 Task: Create a section Fast Lane and in the section, add a milestone Virtual Reality (VR) Development in the project AuraTech
Action: Mouse moved to (441, 534)
Screenshot: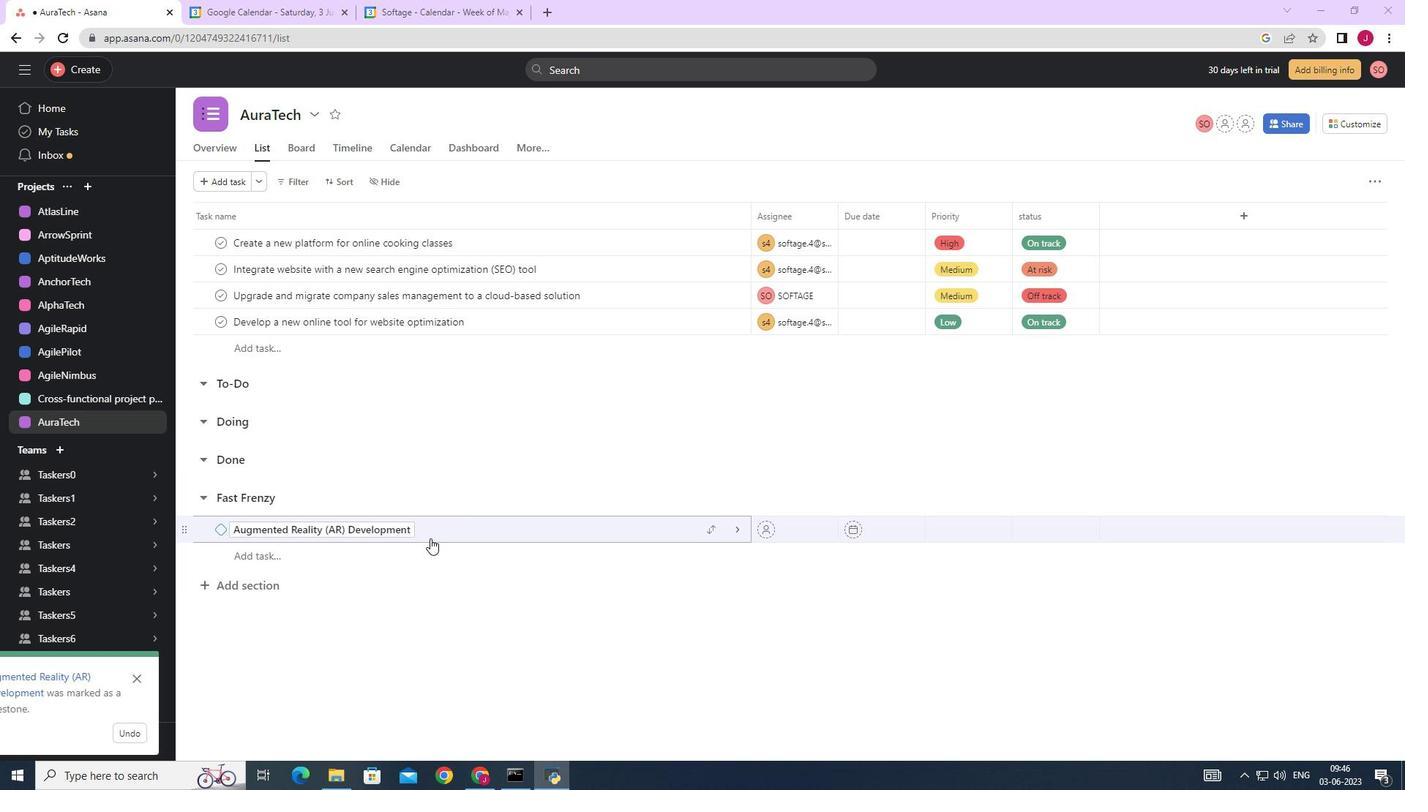 
Action: Mouse scrolled (441, 533) with delta (0, 0)
Screenshot: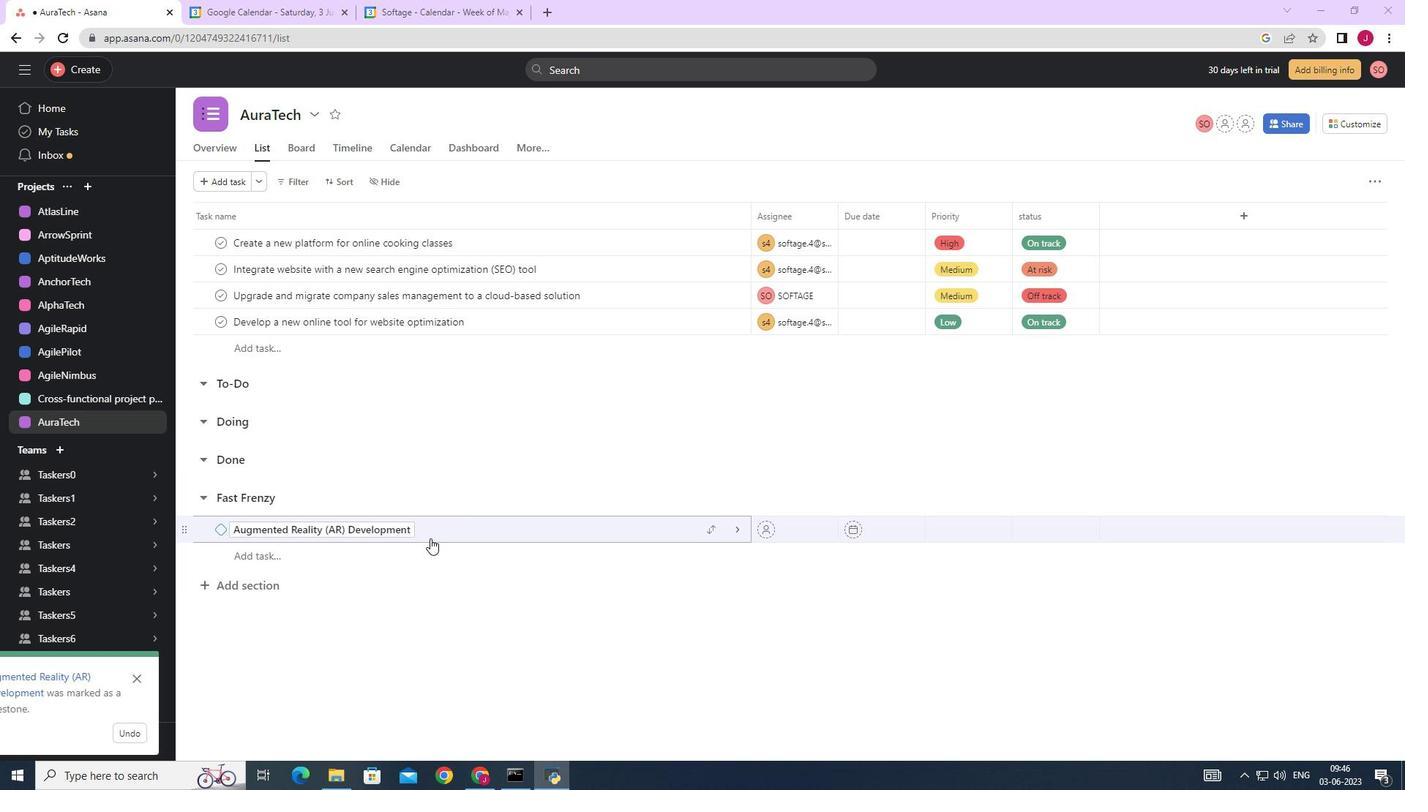 
Action: Mouse scrolled (441, 533) with delta (0, 0)
Screenshot: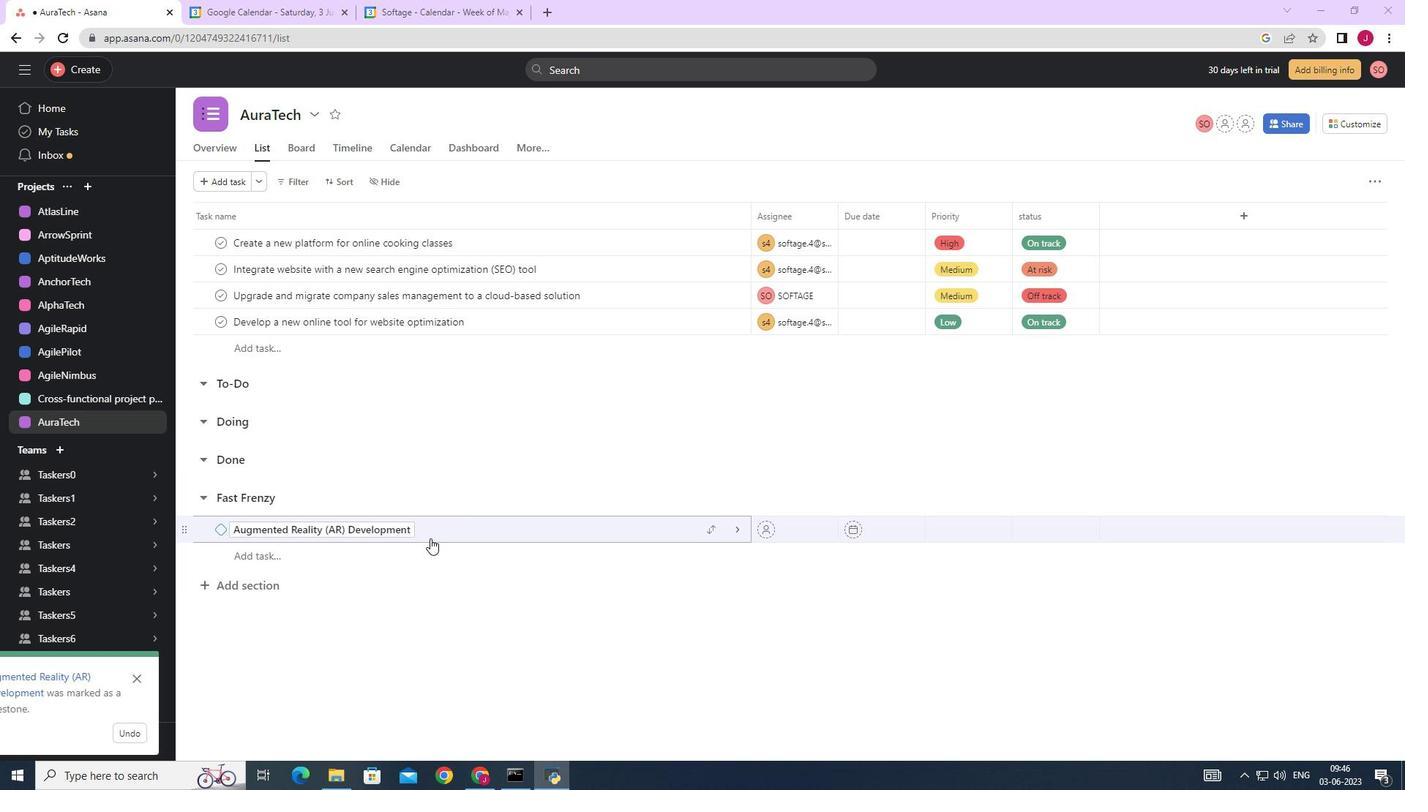 
Action: Mouse moved to (272, 587)
Screenshot: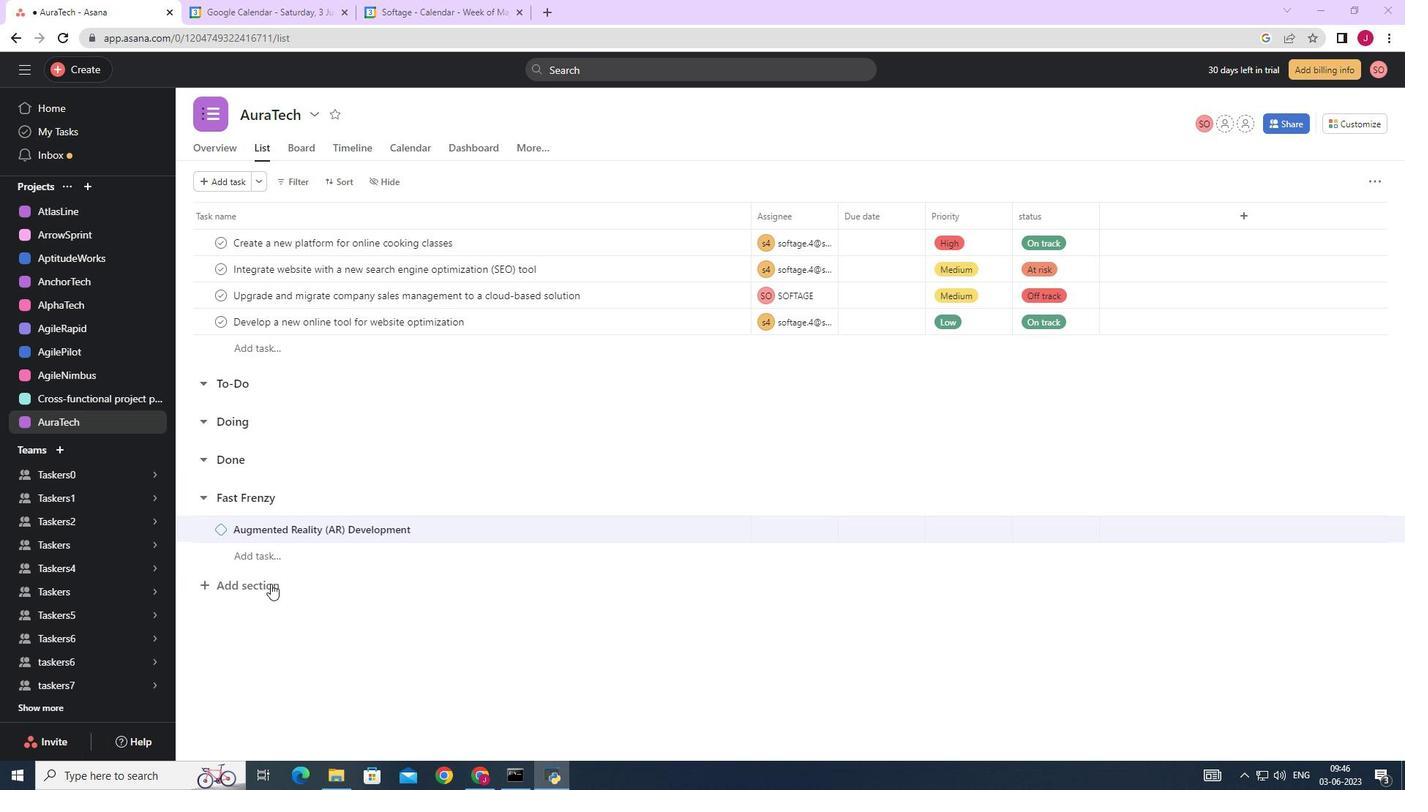 
Action: Mouse pressed left at (272, 587)
Screenshot: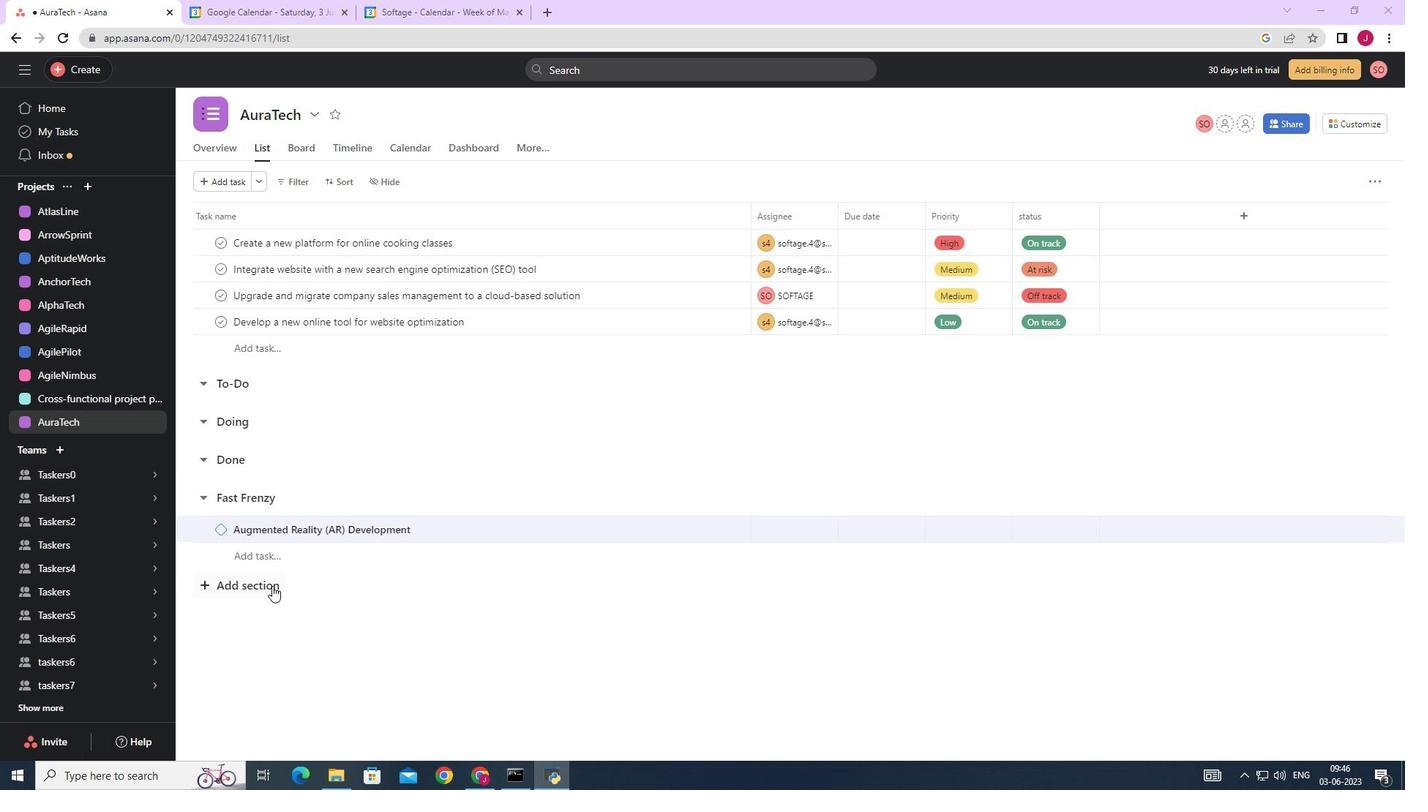 
Action: Key pressed <Key.caps_lock>F<Key.caps_lock>ast<Key.space><Key.caps_lock>L<Key.caps_lock>ane<Key.space><Key.enter><Key.caps_lock>V<Key.caps_lock>irtual<Key.space><Key.caps_lock>R<Key.caps_lock>eality<Key.space><Key.shift_r><Key.shift_r><Key.shift_r><Key.shift_r><Key.shift_r><Key.shift_r><Key.shift_r><Key.shift_r><Key.shift_r><Key.shift_r><Key.shift_r>(<Key.caps_lock>VR<Key.shift_r><Key.shift_r><Key.shift_r>)<Key.space>D<Key.caps_lock>evelopment
Screenshot: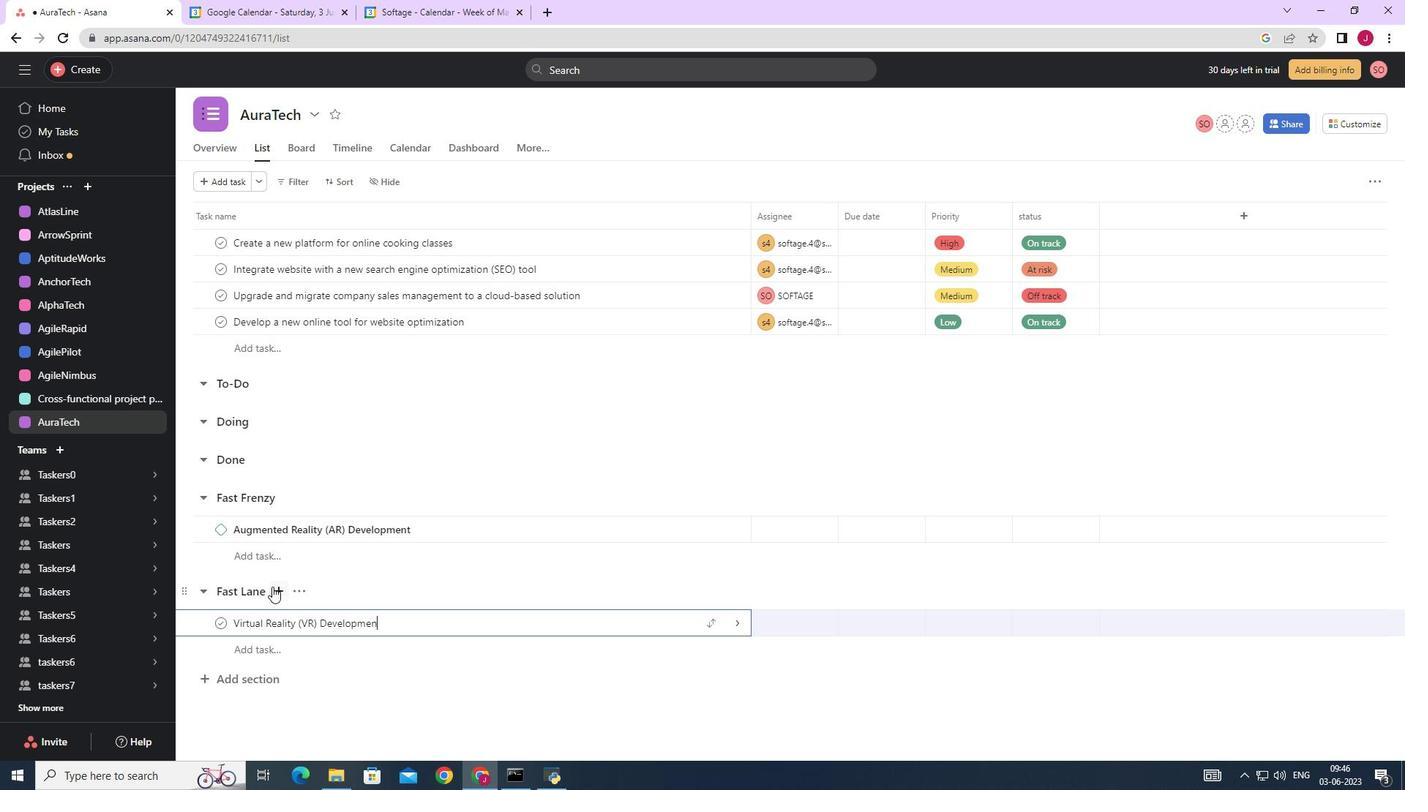 
Action: Mouse moved to (744, 628)
Screenshot: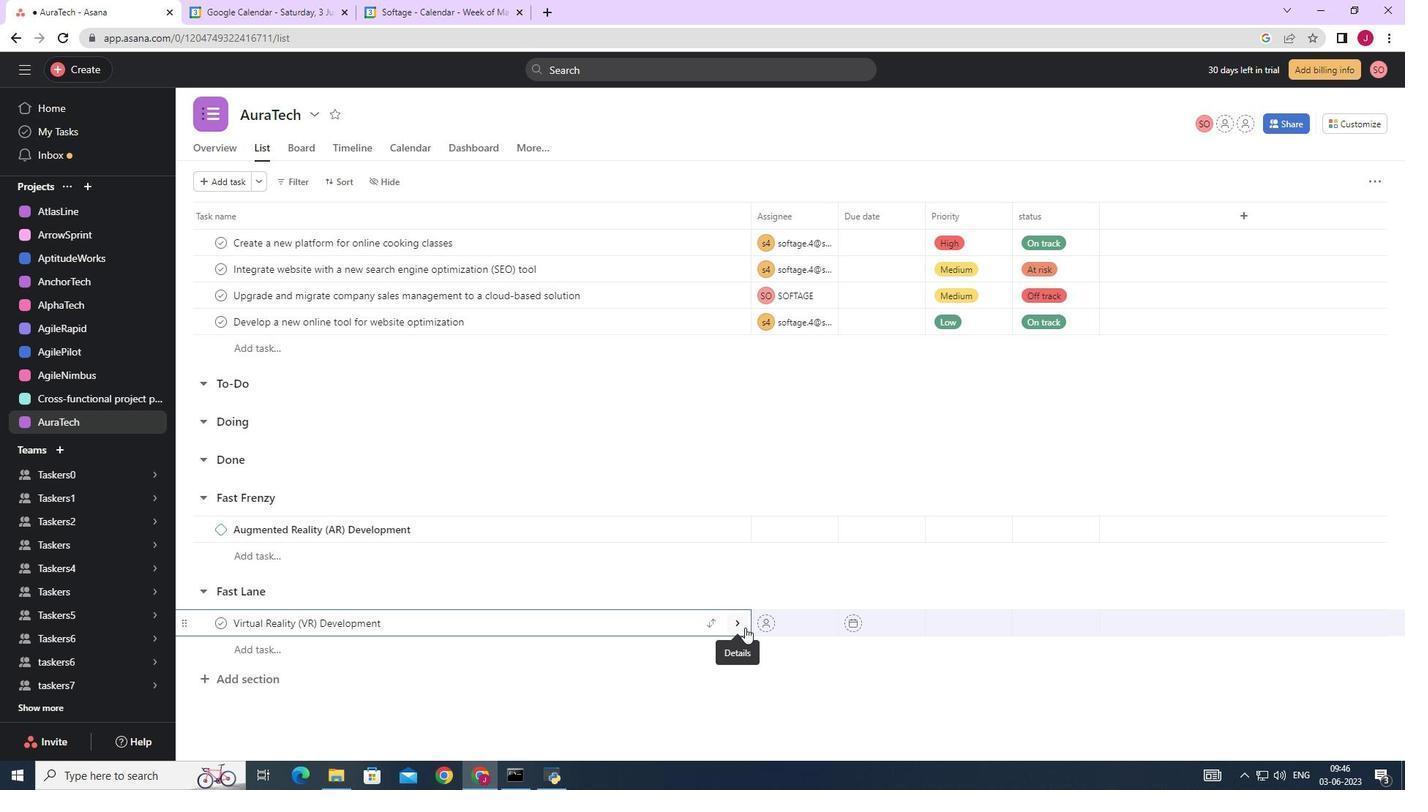 
Action: Mouse pressed left at (744, 628)
Screenshot: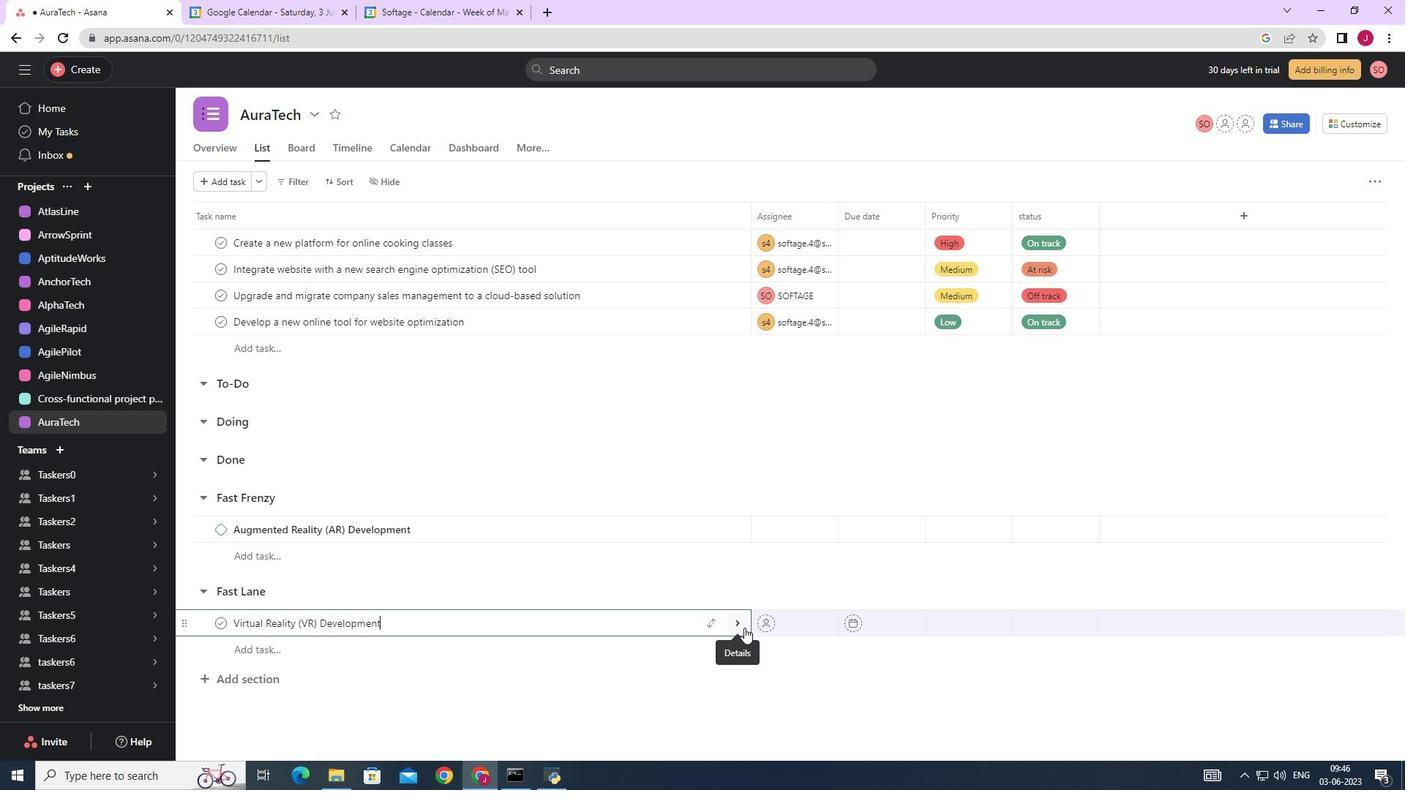 
Action: Mouse moved to (1350, 179)
Screenshot: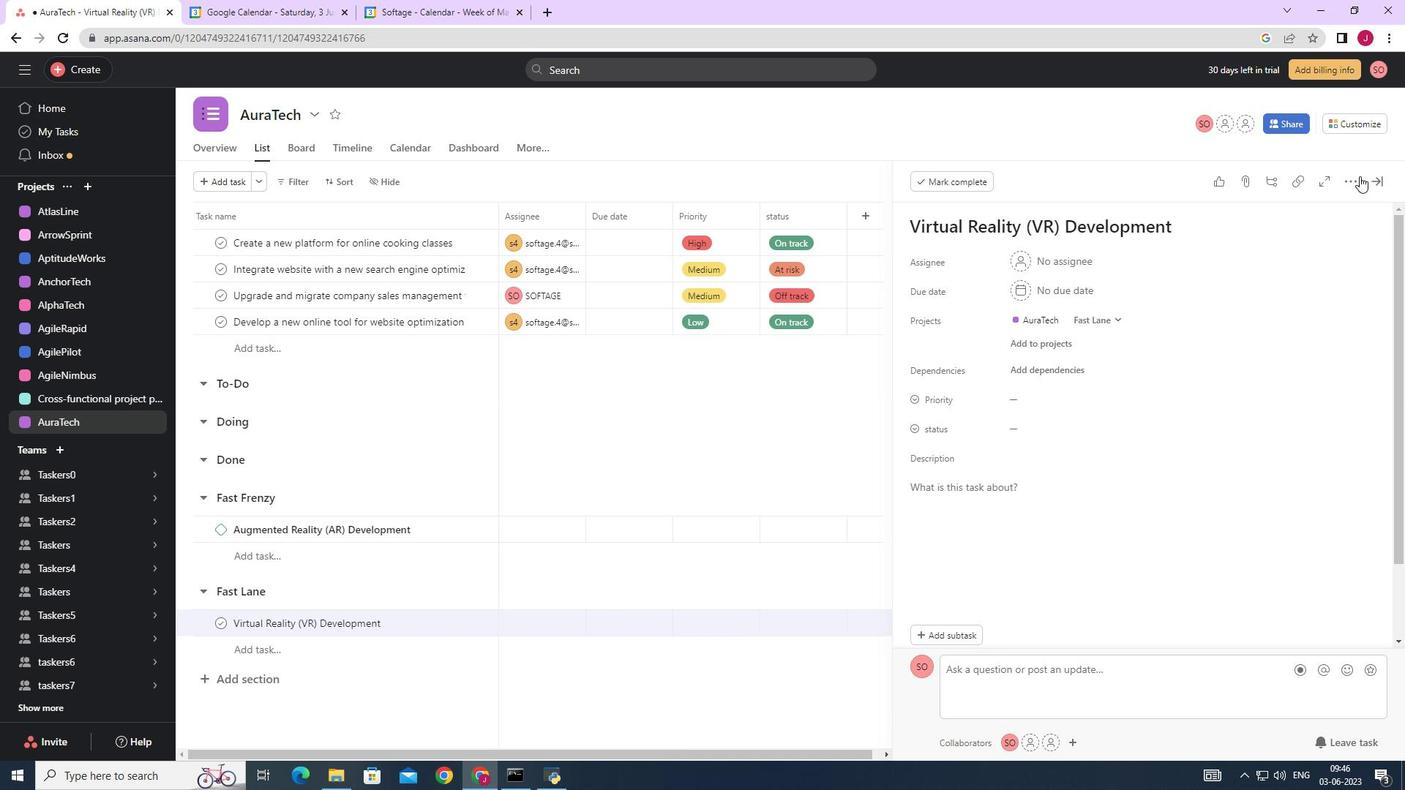 
Action: Mouse pressed left at (1350, 179)
Screenshot: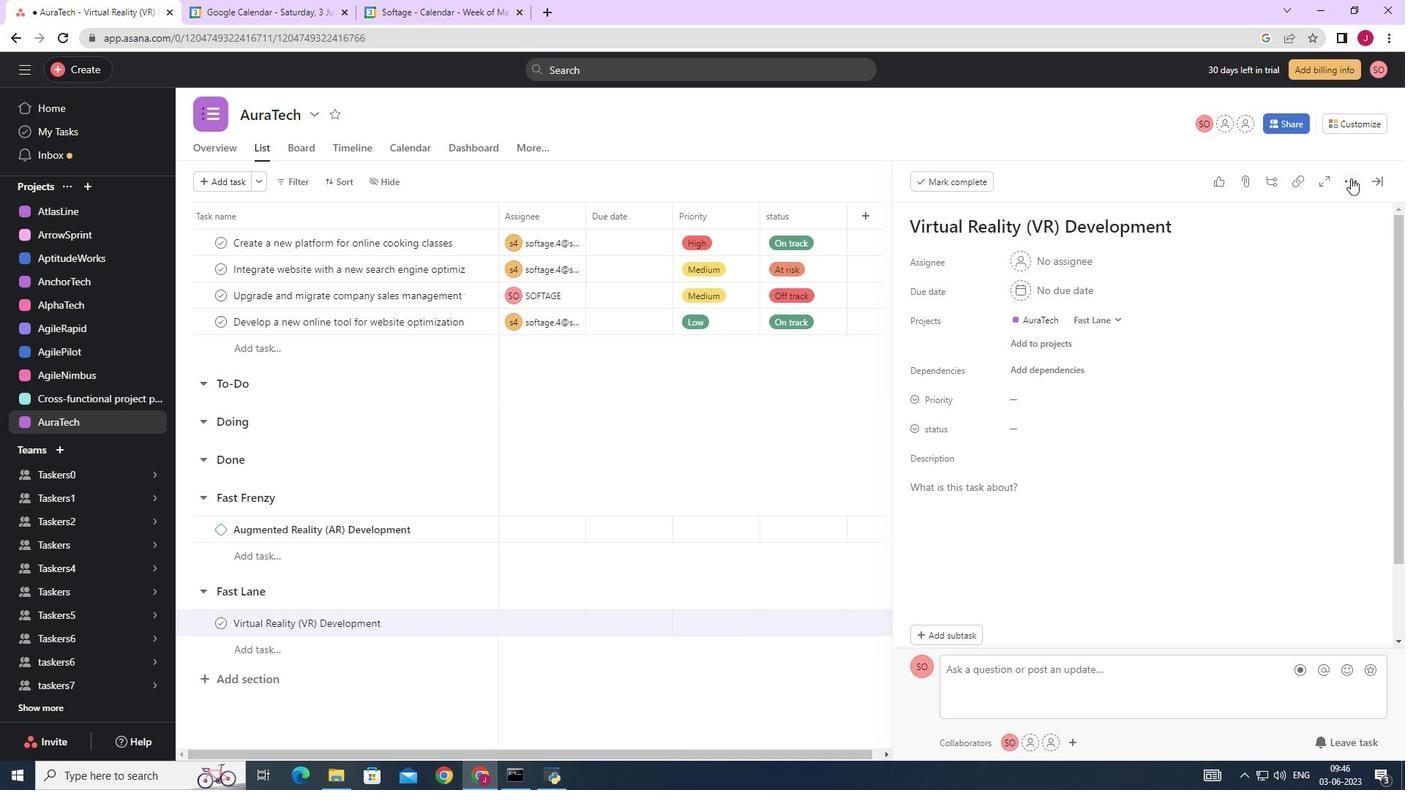 
Action: Mouse moved to (1219, 243)
Screenshot: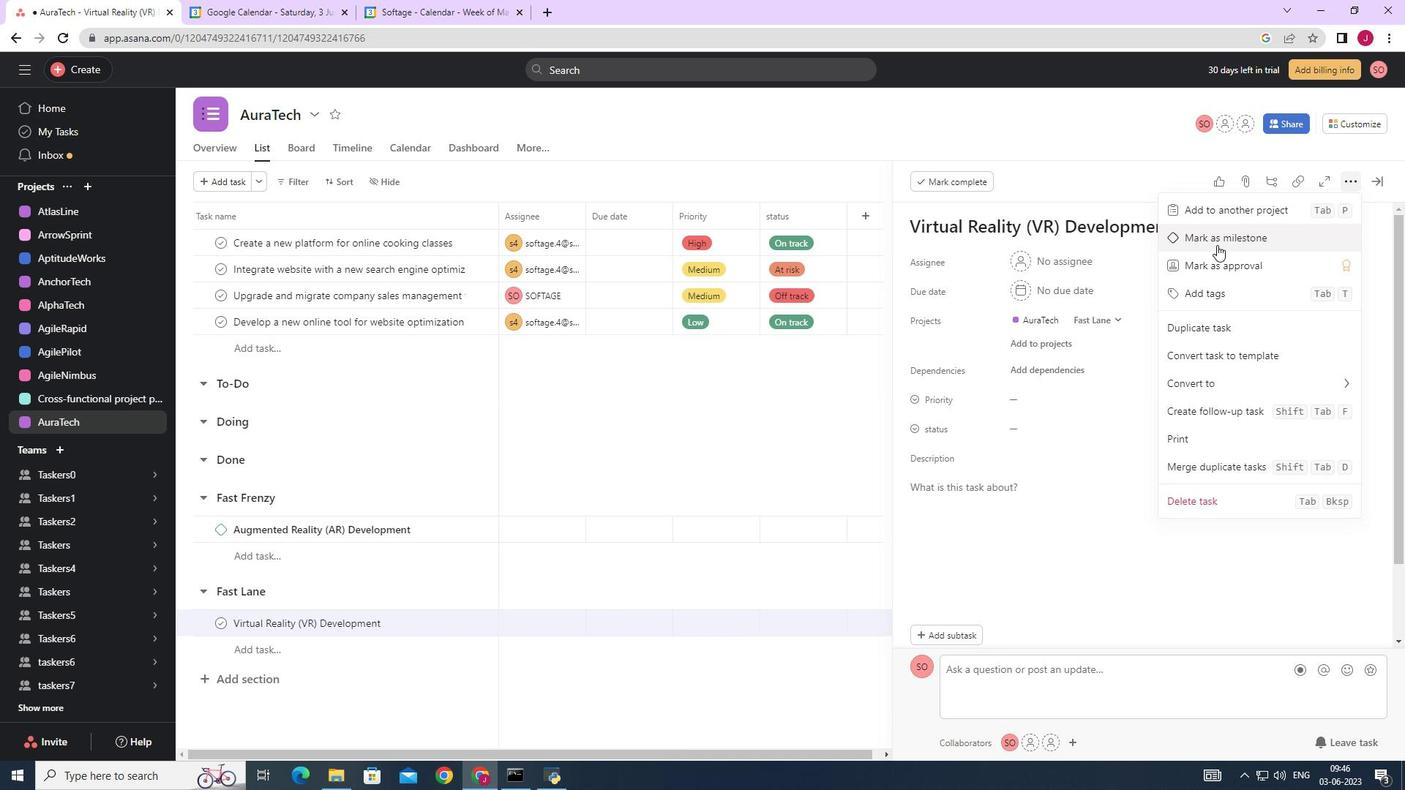 
Action: Mouse pressed left at (1219, 243)
Screenshot: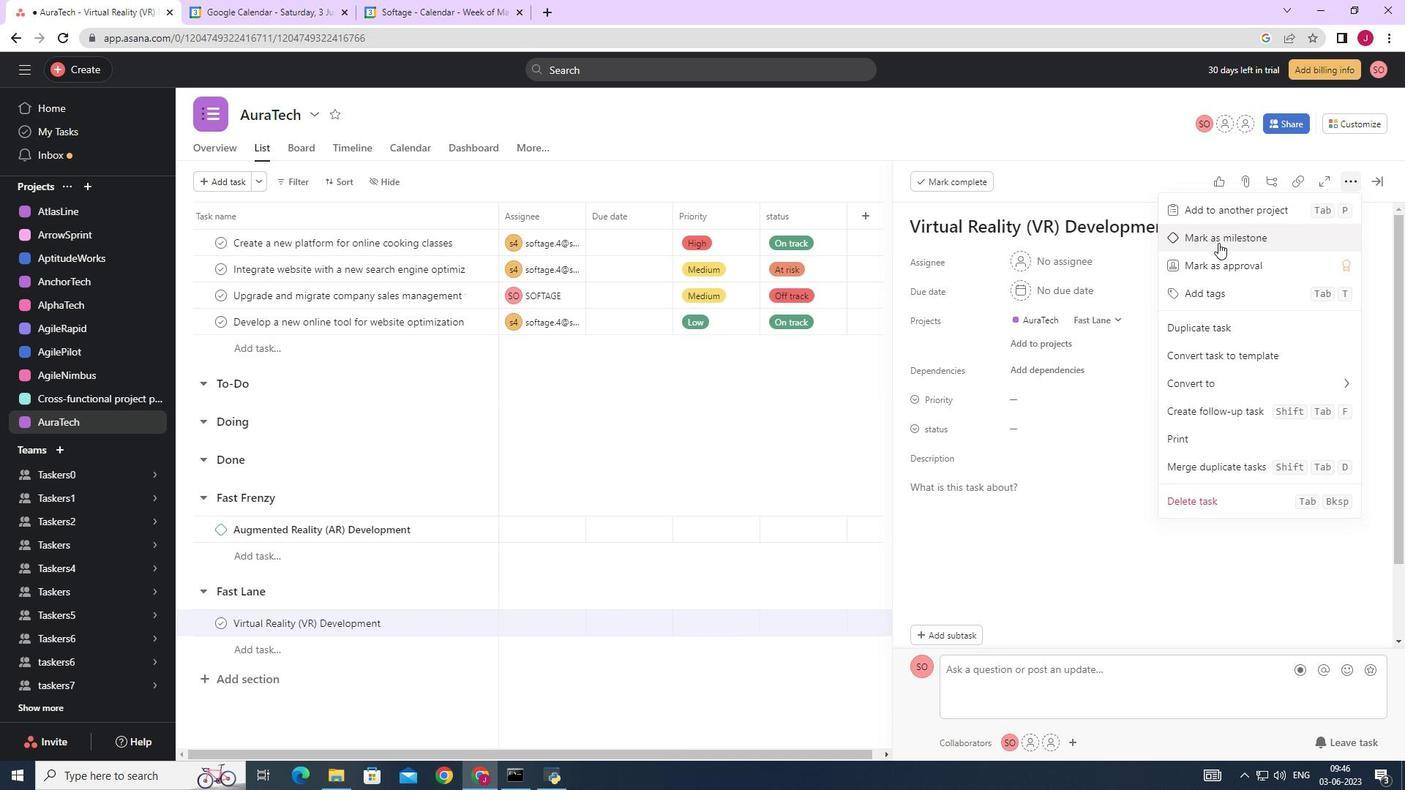 
Action: Mouse moved to (1376, 185)
Screenshot: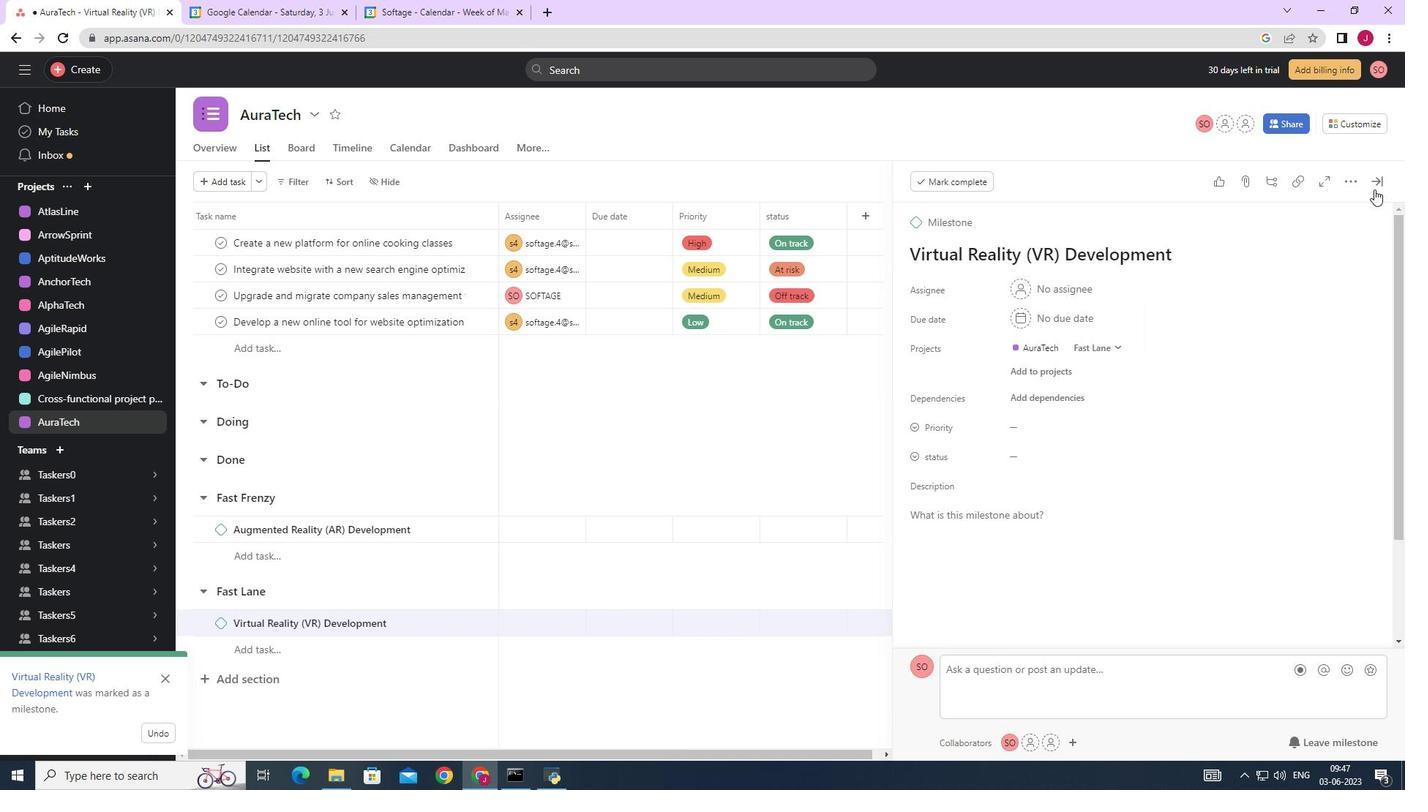 
Action: Mouse pressed left at (1376, 185)
Screenshot: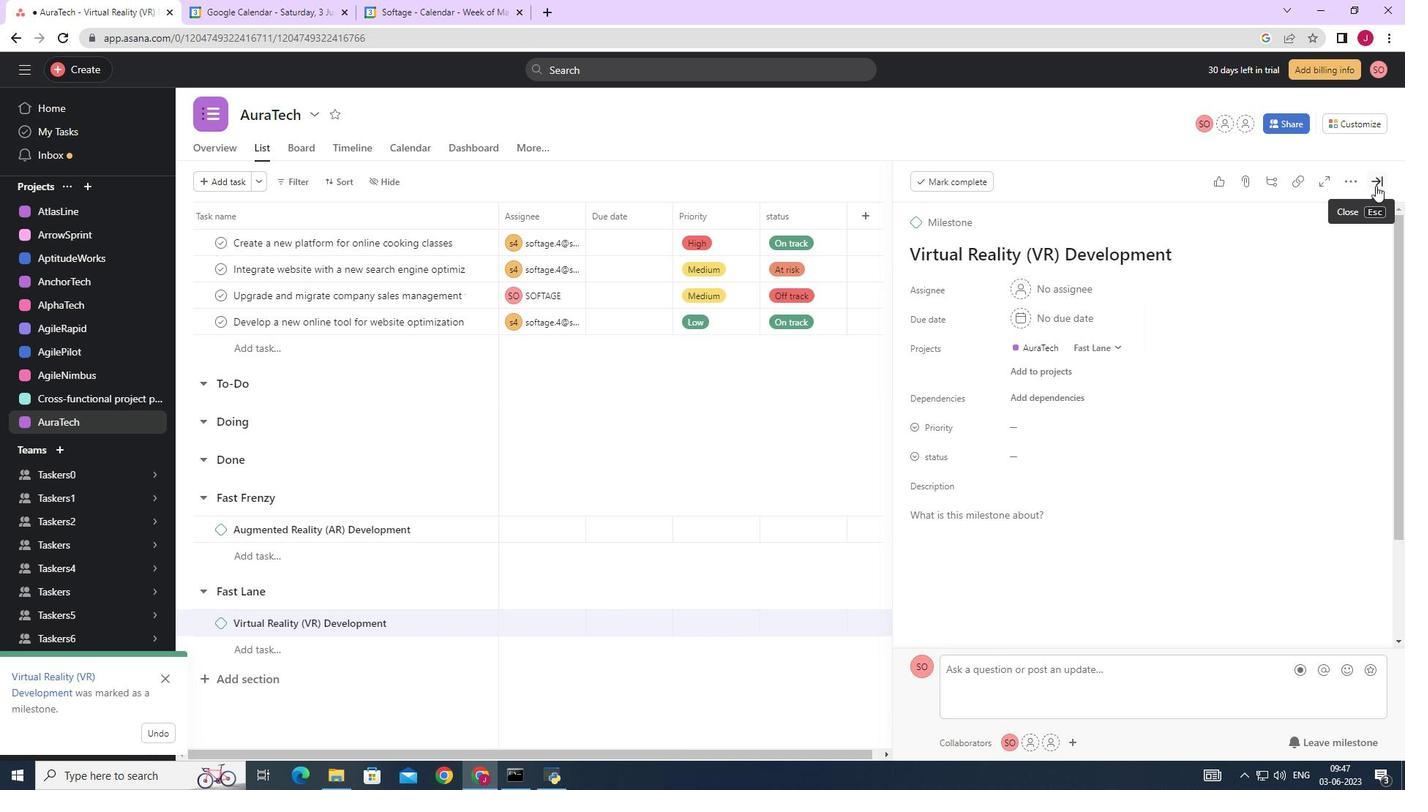 
